Task: Add Kuumba Made Amber & Myrah Fragrance Oil to the cart.
Action: Mouse moved to (281, 137)
Screenshot: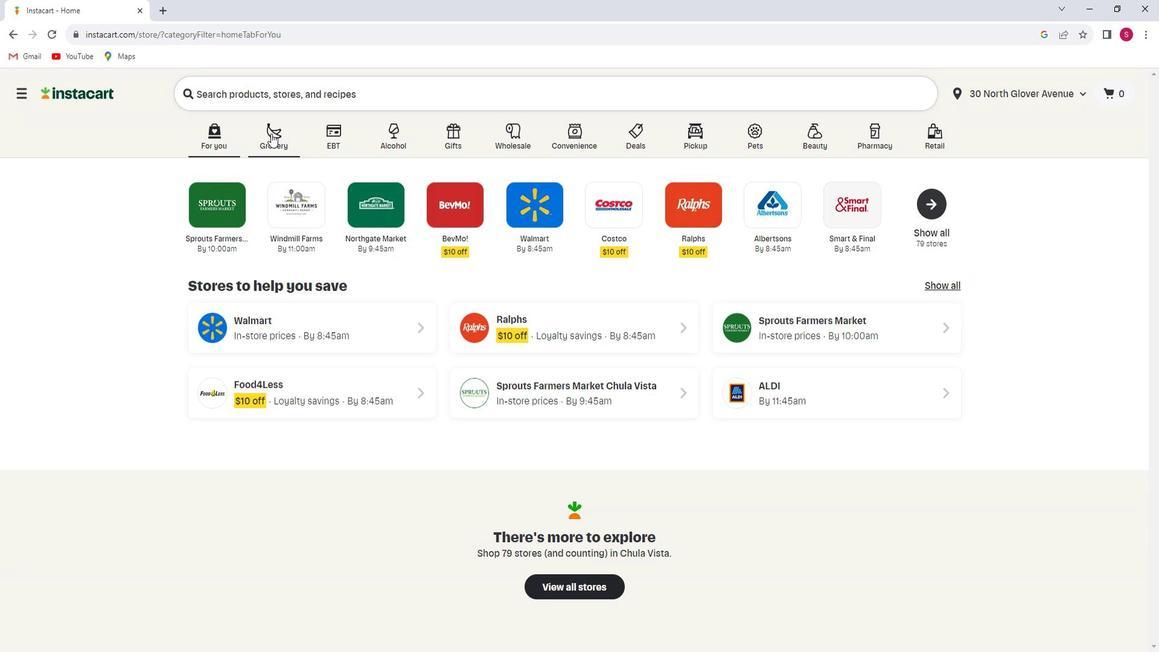 
Action: Mouse pressed left at (281, 137)
Screenshot: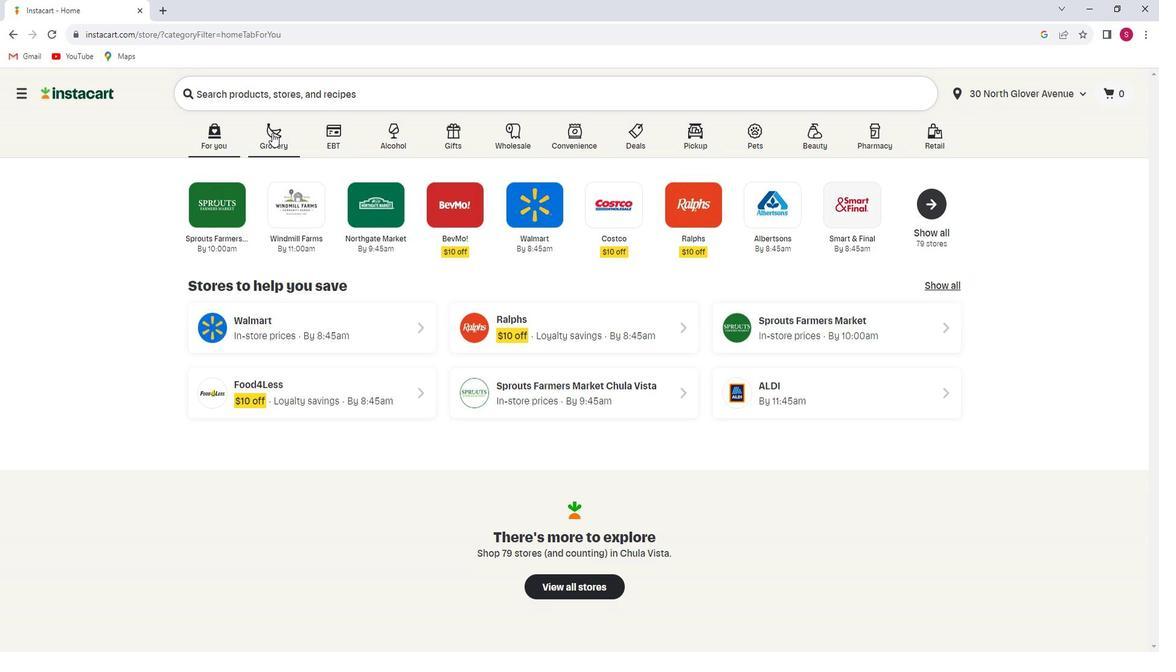 
Action: Mouse moved to (298, 350)
Screenshot: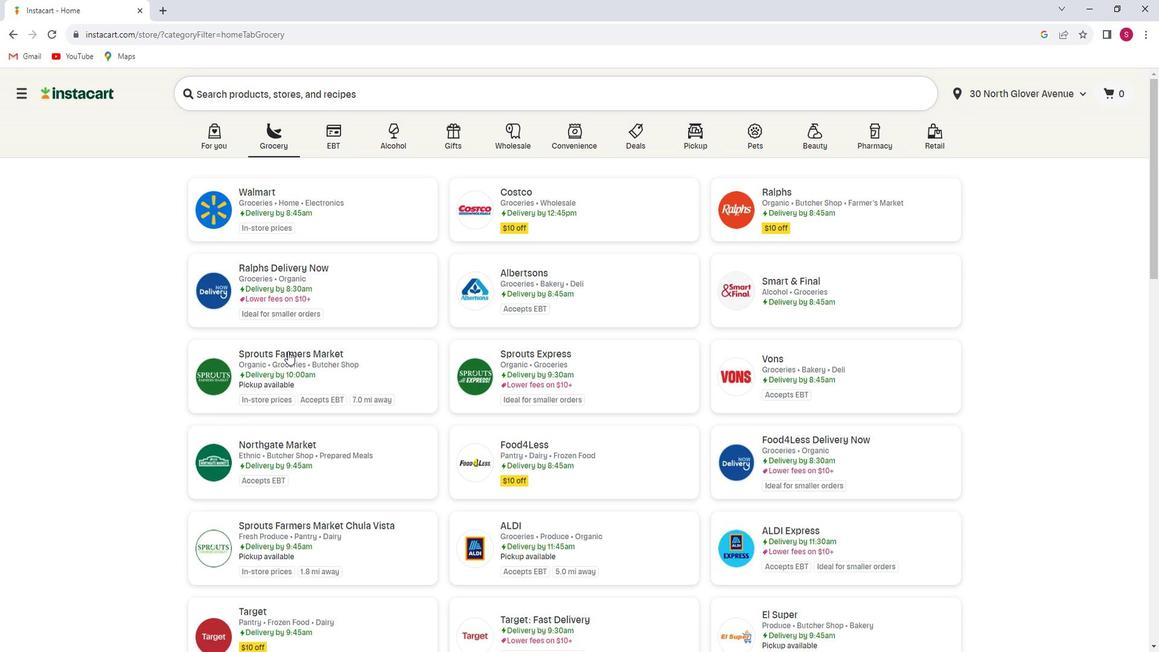 
Action: Mouse pressed left at (298, 350)
Screenshot: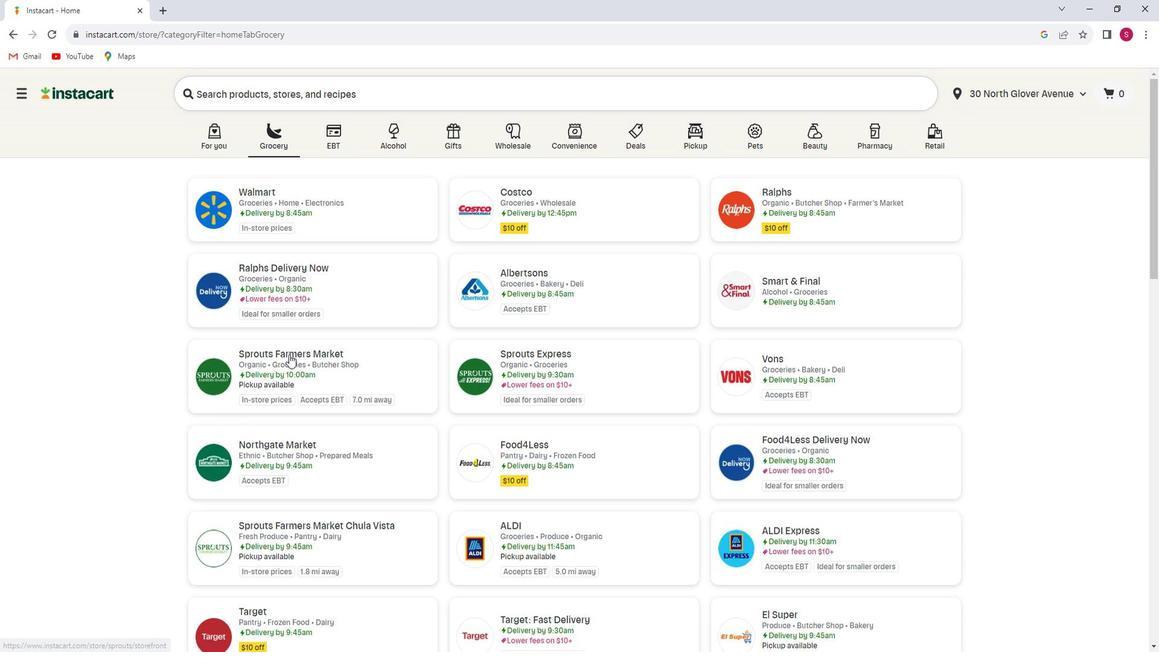 
Action: Mouse moved to (109, 368)
Screenshot: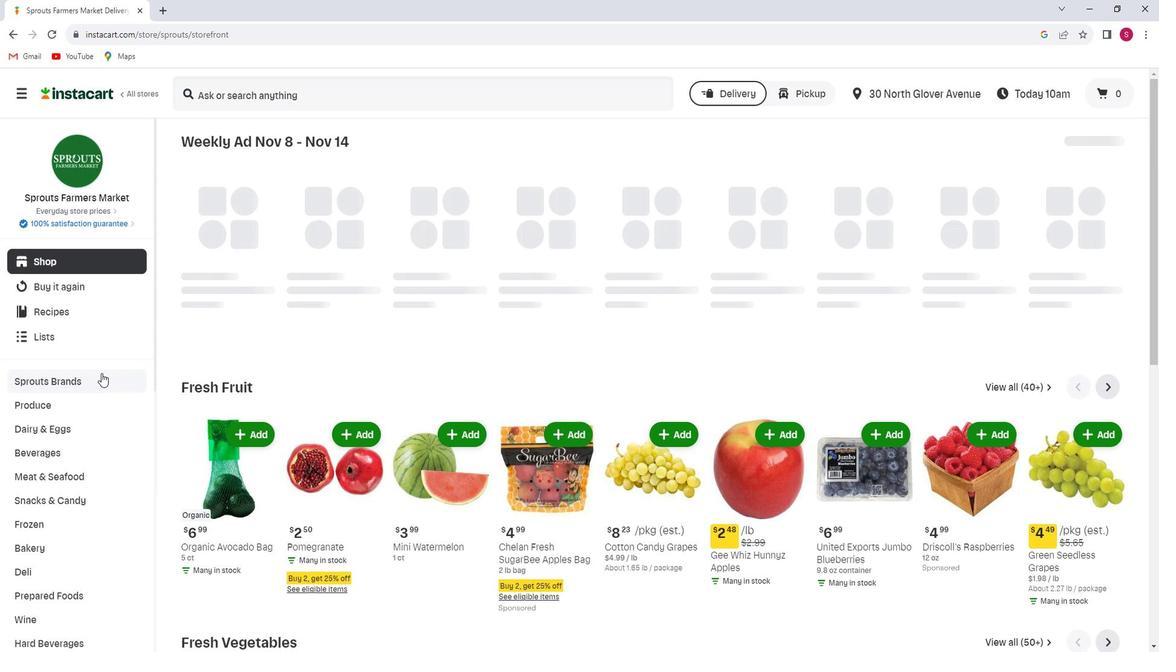 
Action: Mouse scrolled (109, 367) with delta (0, 0)
Screenshot: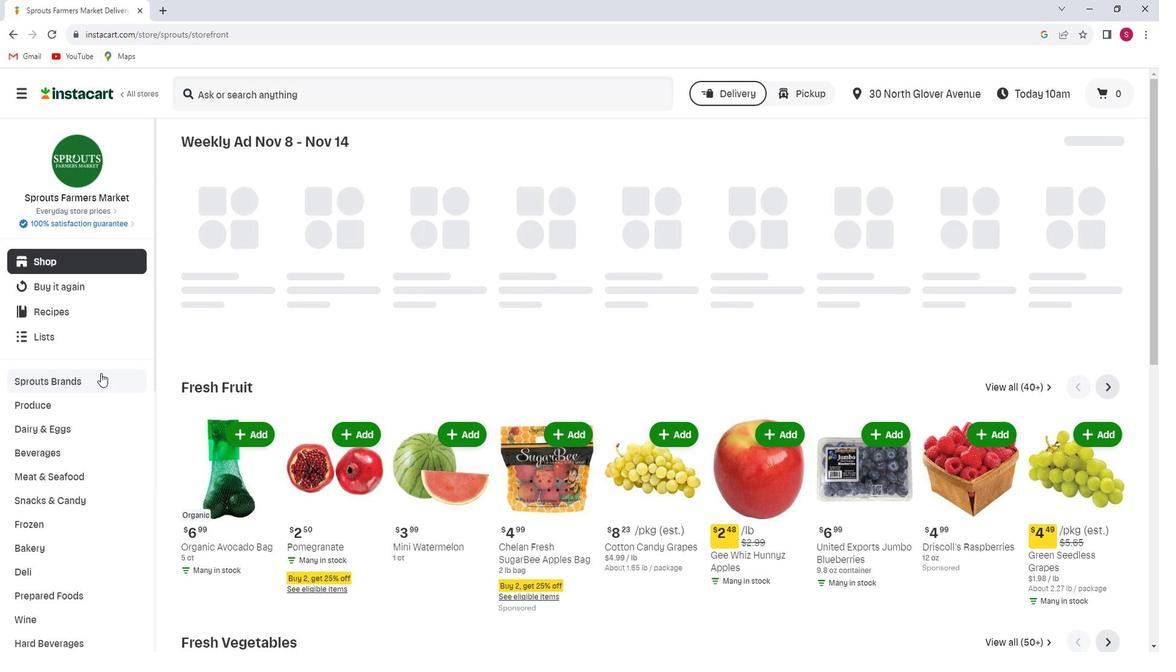 
Action: Mouse scrolled (109, 367) with delta (0, 0)
Screenshot: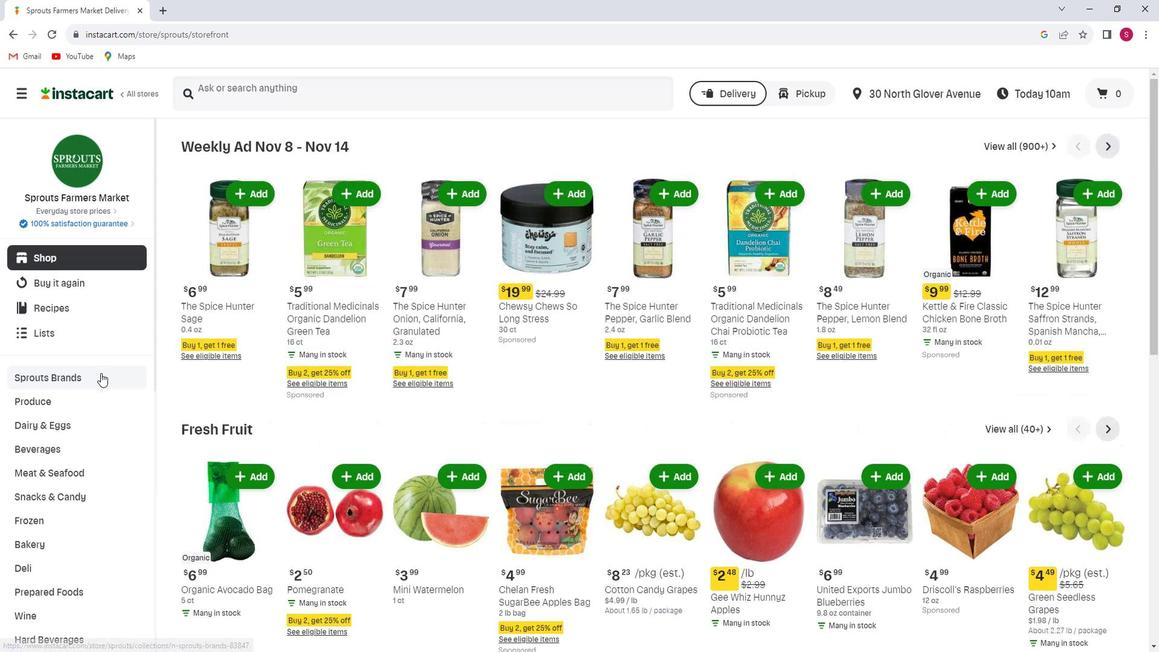 
Action: Mouse scrolled (109, 367) with delta (0, 0)
Screenshot: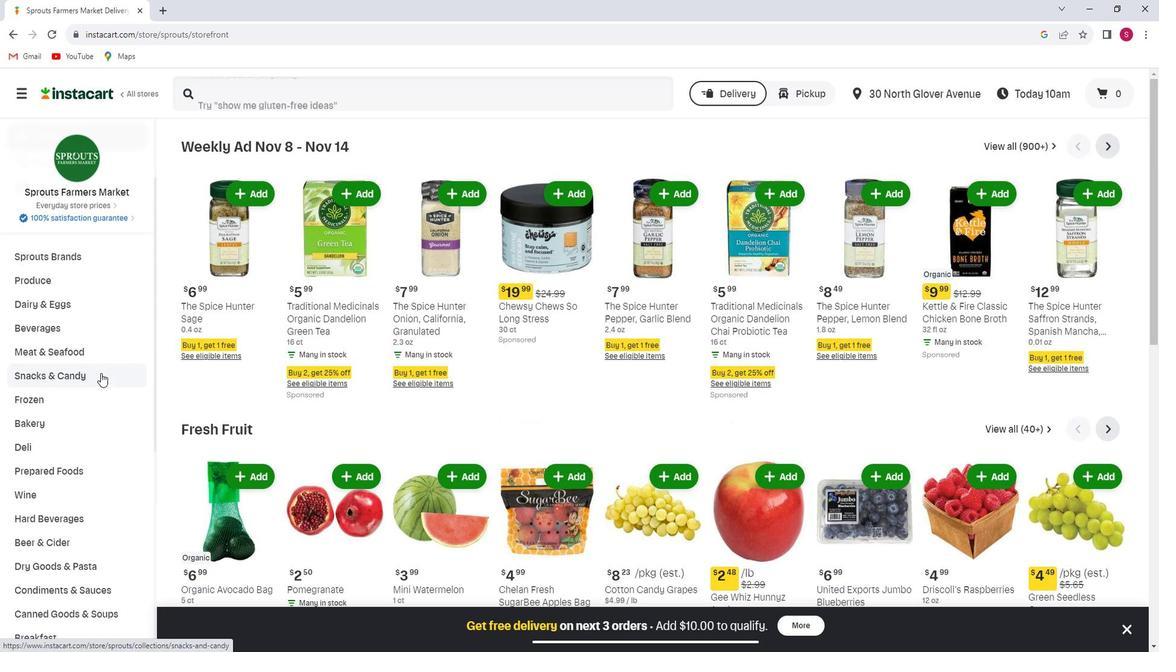 
Action: Mouse scrolled (109, 367) with delta (0, 0)
Screenshot: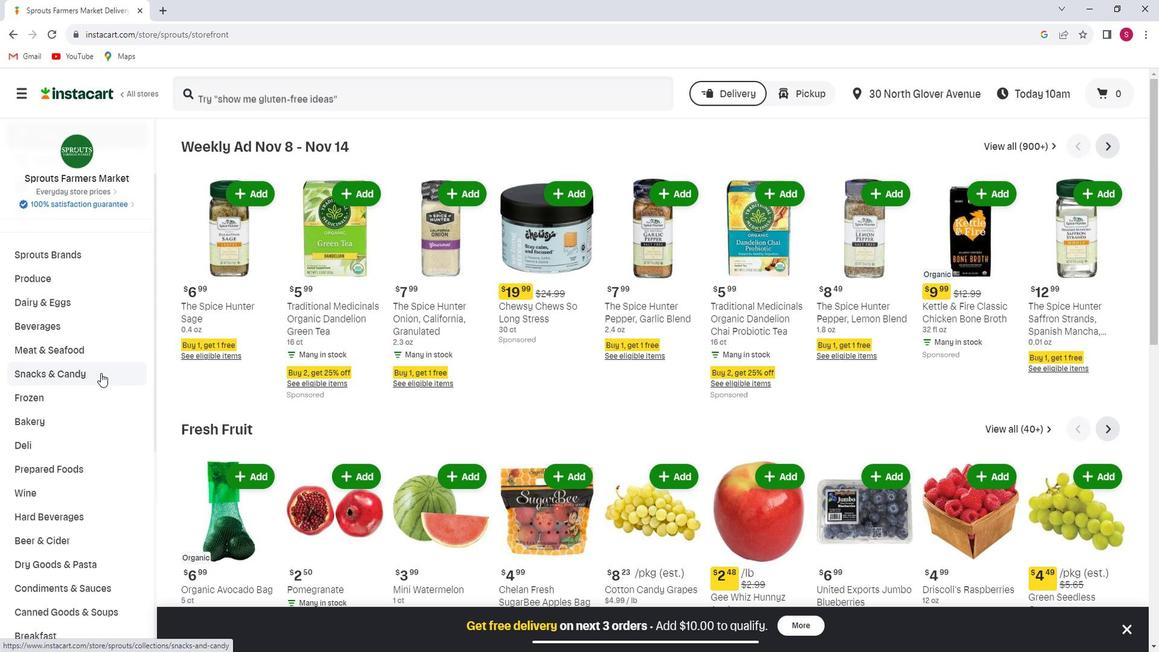 
Action: Mouse scrolled (109, 367) with delta (0, 0)
Screenshot: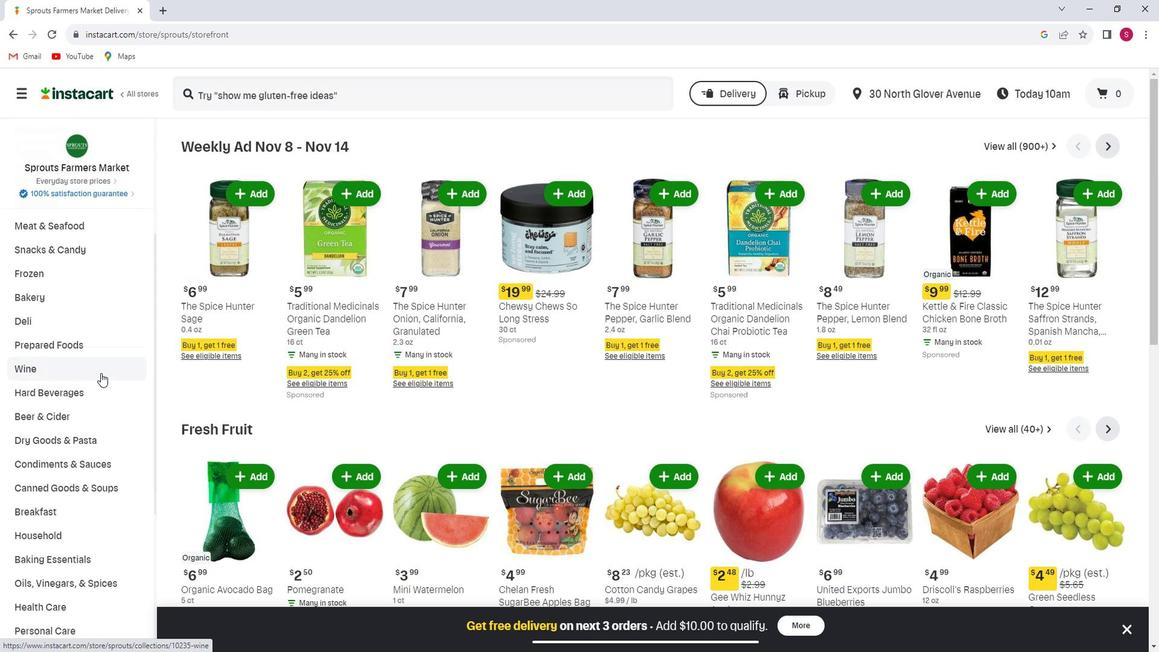
Action: Mouse moved to (79, 432)
Screenshot: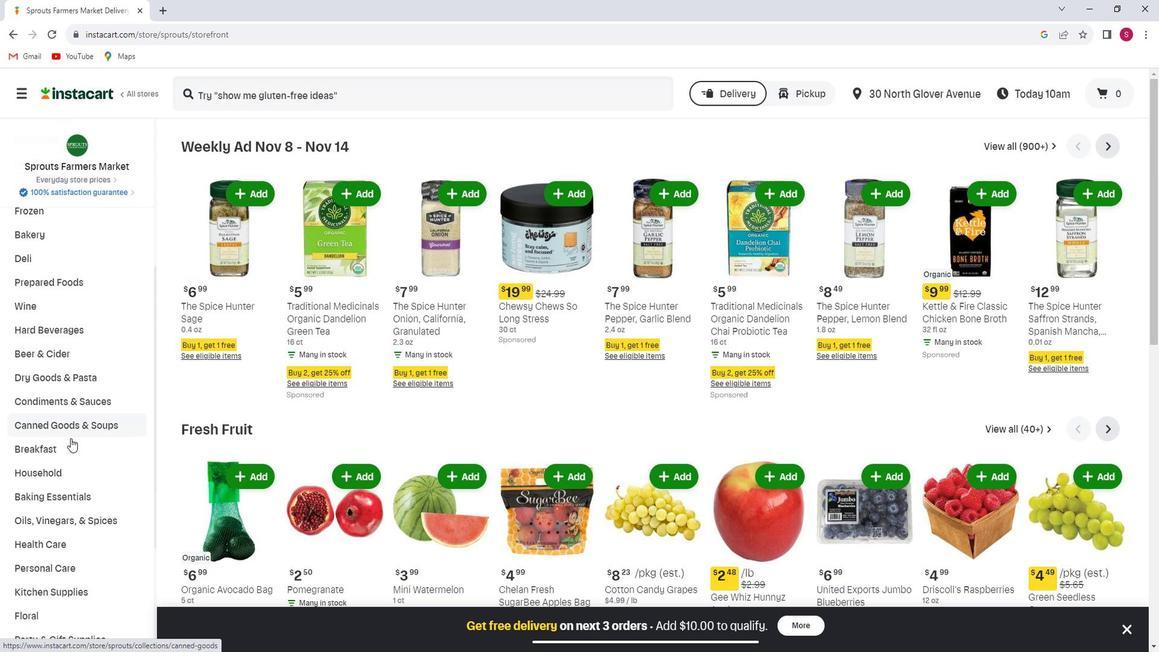 
Action: Mouse scrolled (79, 431) with delta (0, 0)
Screenshot: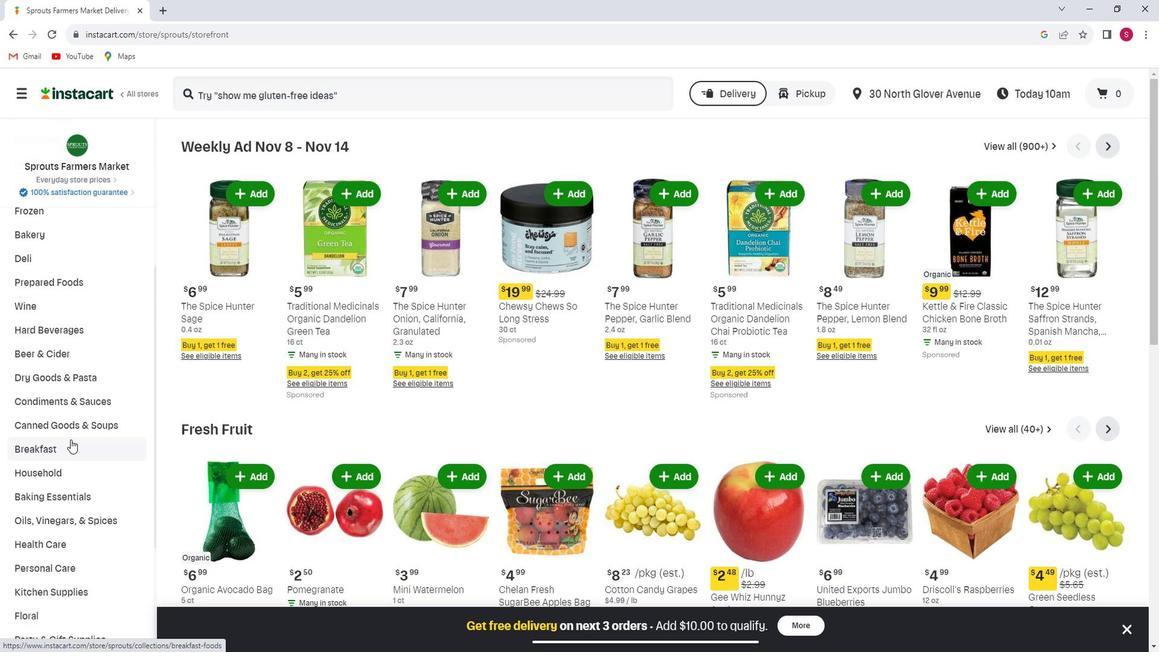 
Action: Mouse moved to (69, 495)
Screenshot: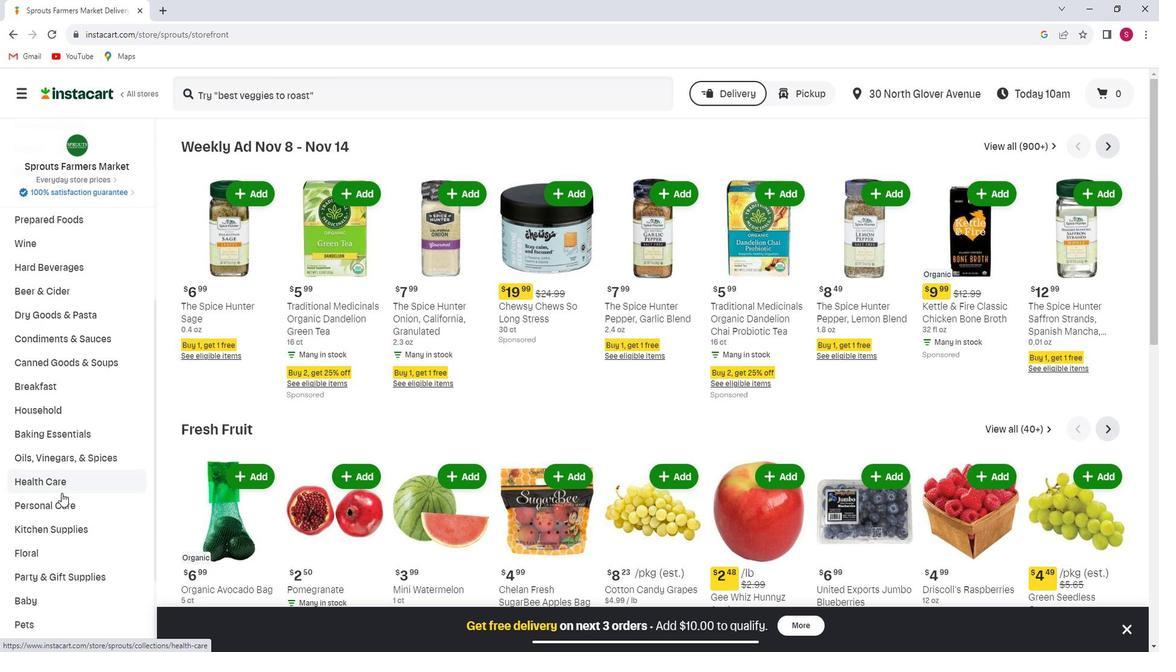 
Action: Mouse pressed left at (69, 495)
Screenshot: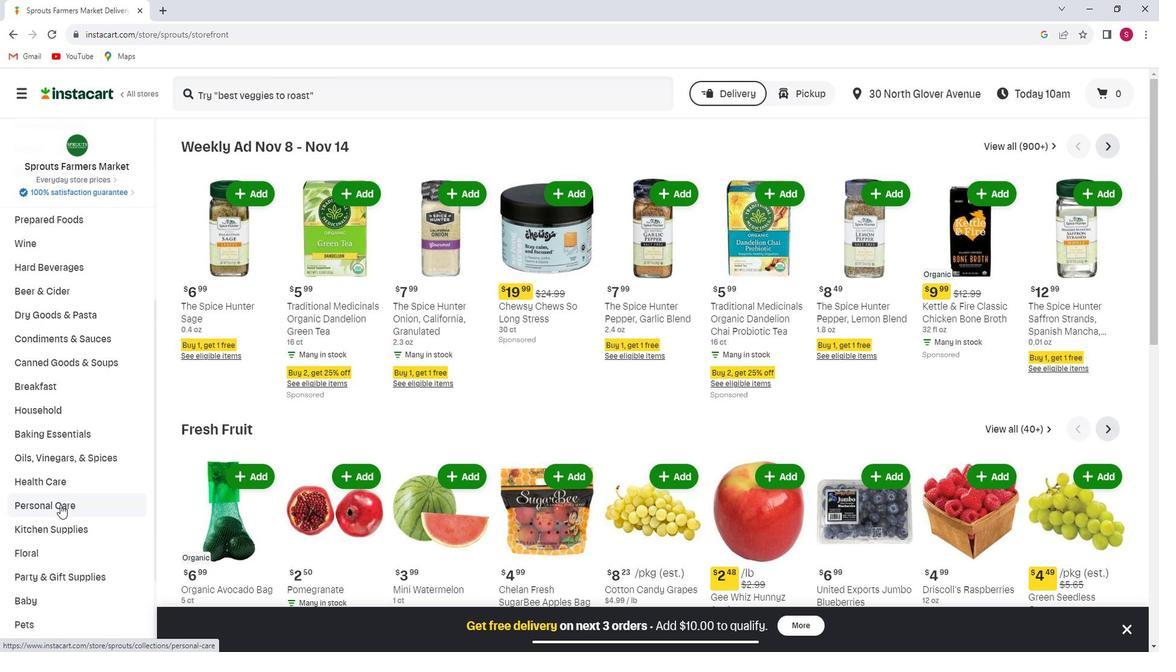 
Action: Mouse moved to (1046, 178)
Screenshot: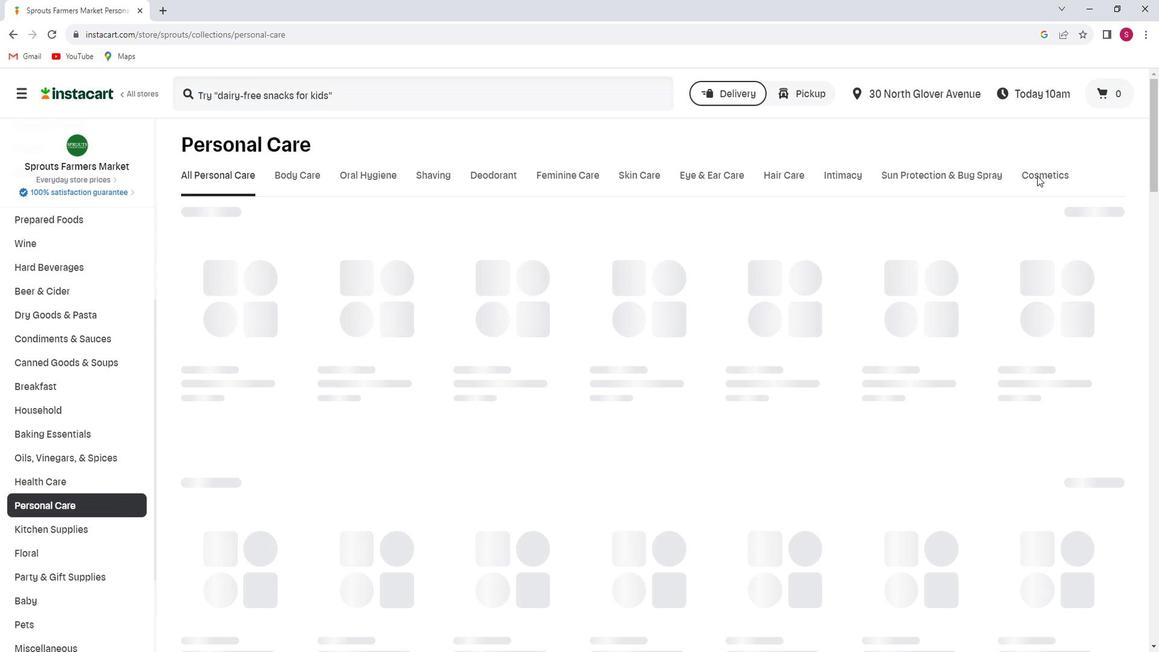 
Action: Mouse pressed left at (1046, 178)
Screenshot: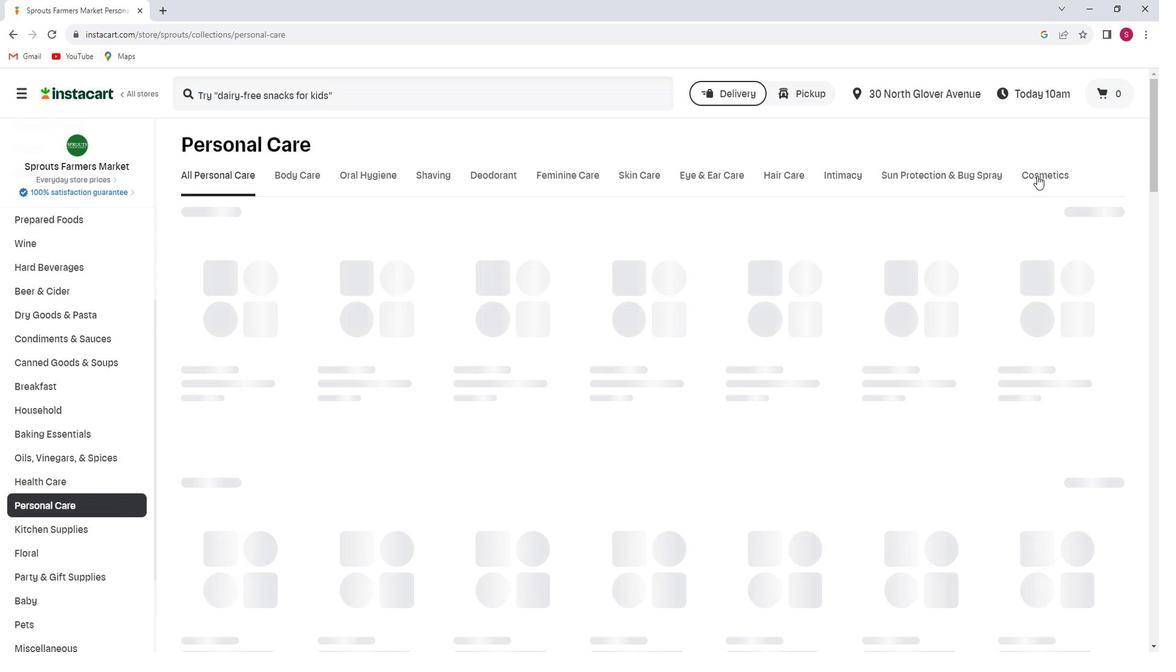 
Action: Mouse moved to (463, 230)
Screenshot: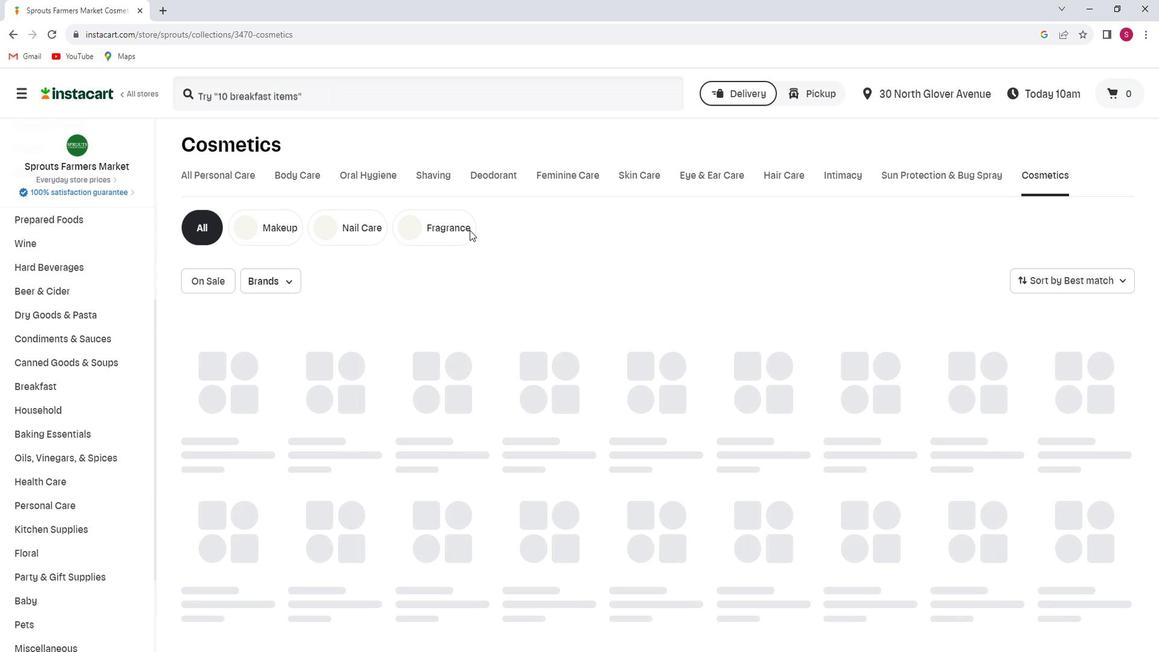 
Action: Mouse pressed left at (463, 230)
Screenshot: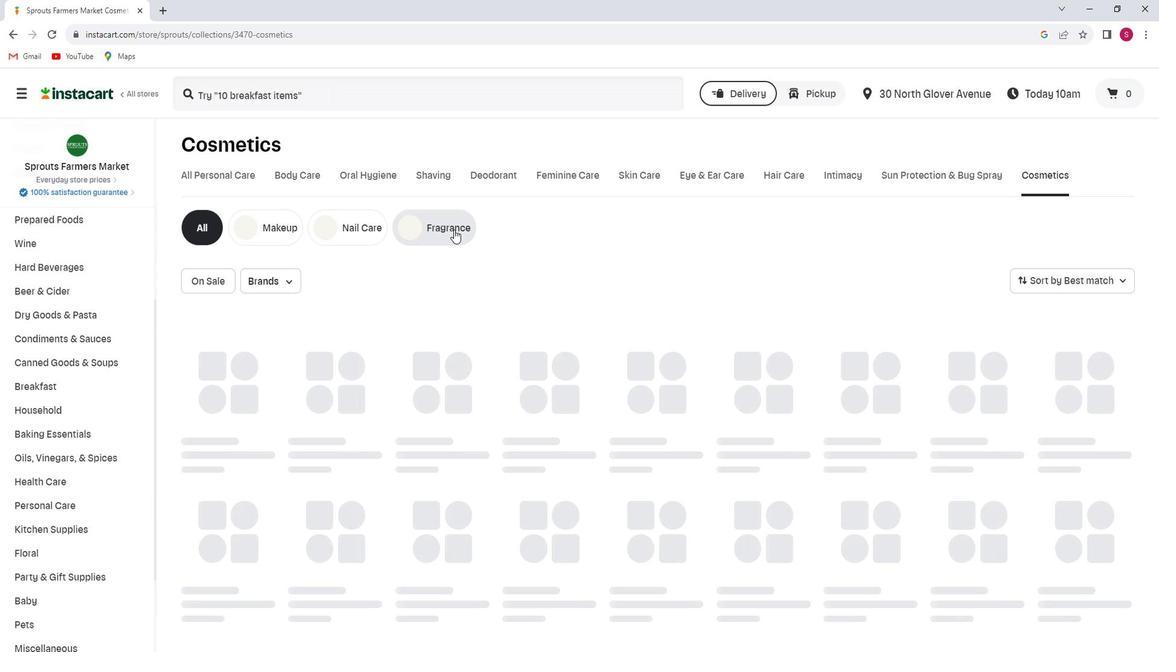 
Action: Mouse moved to (359, 108)
Screenshot: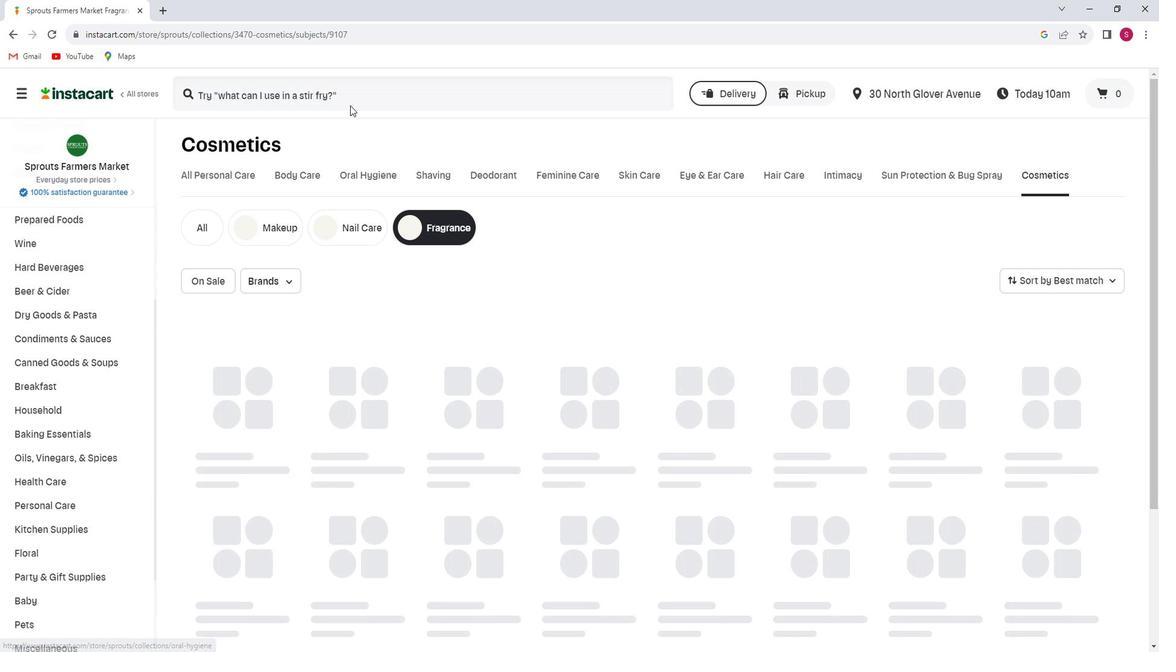 
Action: Mouse pressed left at (359, 108)
Screenshot: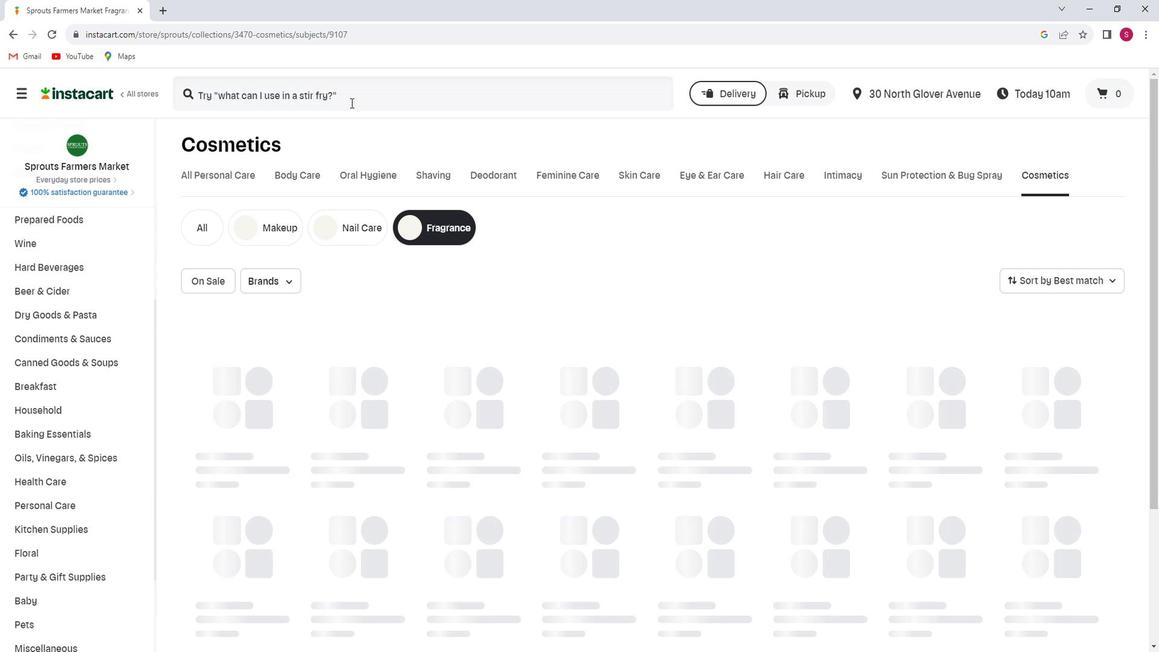 
Action: Key pressed <Key.shift><Key.shift>Kuumba<Key.space><Key.shift>made<Key.space><Key.shift>amber<Key.space><Key.shift><Key.shift><Key.shift><Key.shift><Key.shift><Key.shift><Key.shift><Key.shift><Key.shift><Key.shift><Key.shift><Key.shift><Key.shift><Key.shift><Key.shift><Key.shift><Key.shift><Key.shift>&<Key.space><Key.shift><Key.shift><Key.shift><Key.shift>Myrah<Key.space><Key.shift>fragrance<Key.space><Key.shift>Oil<Key.enter>
Screenshot: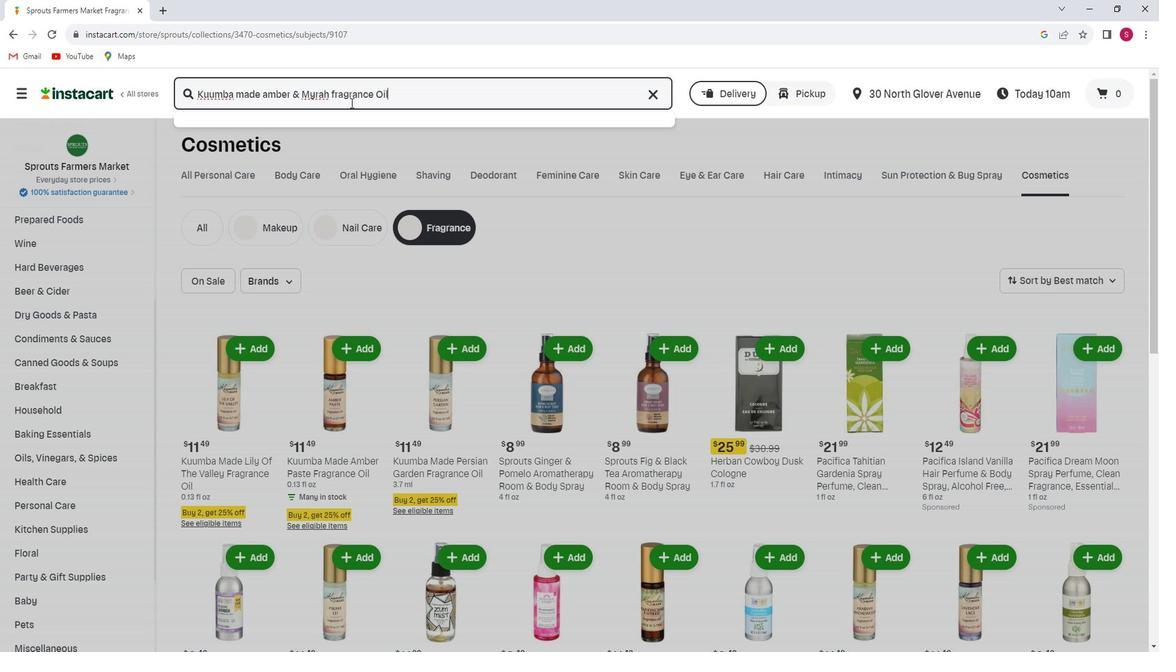 
Action: Mouse moved to (925, 207)
Screenshot: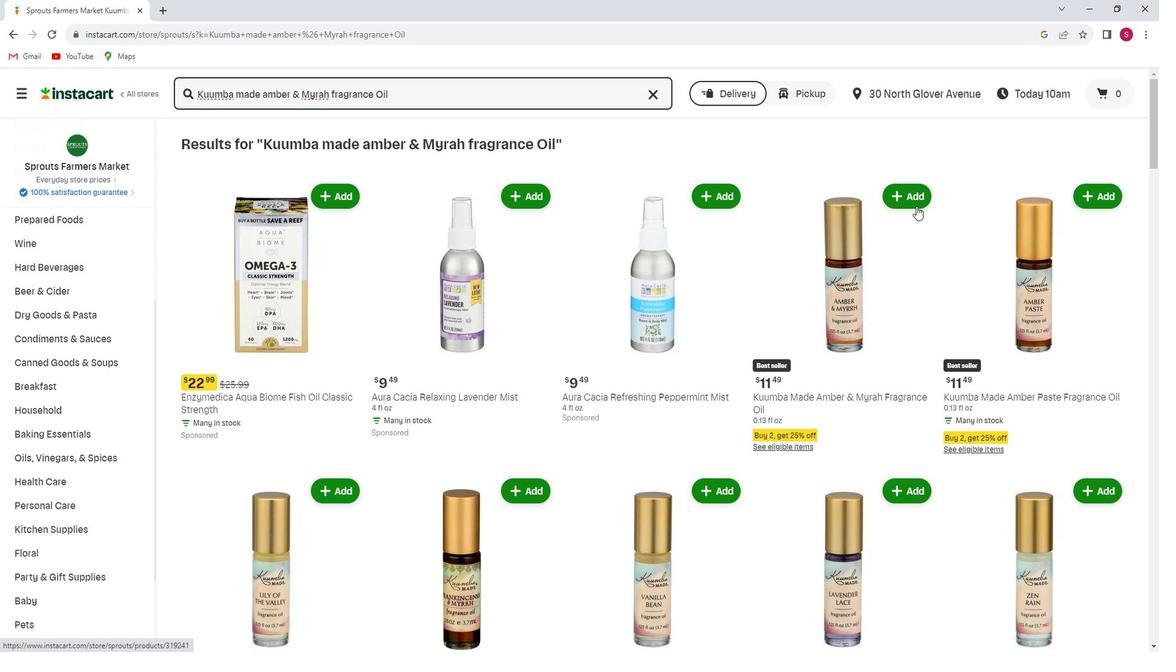 
Action: Mouse pressed left at (925, 207)
Screenshot: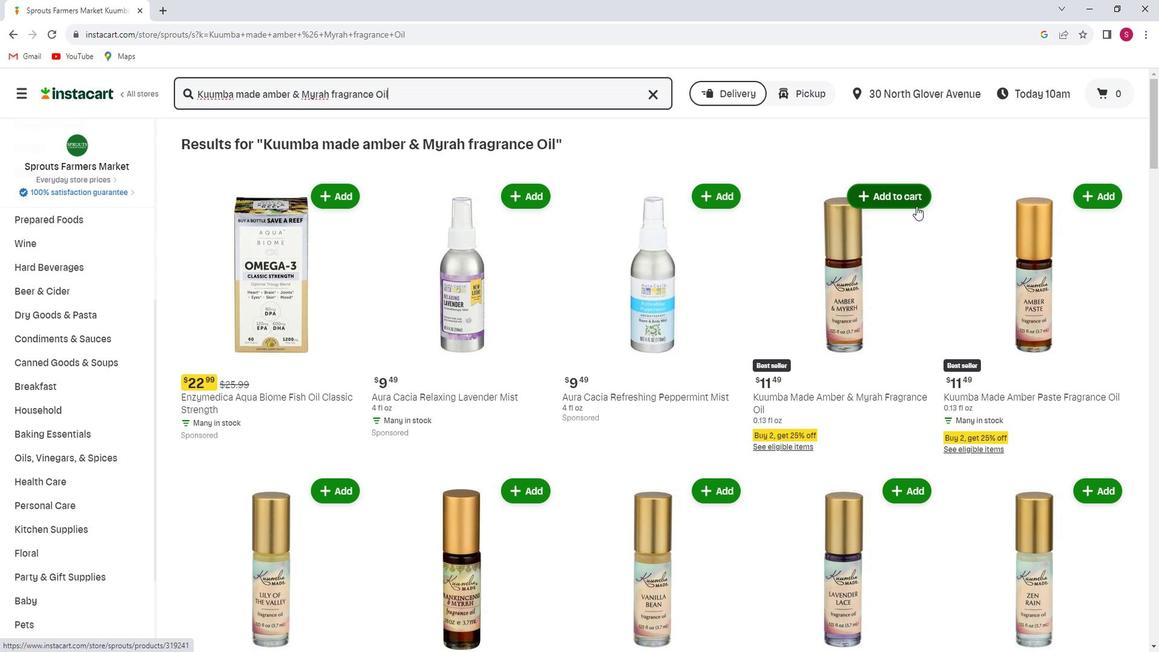 
Action: Mouse moved to (914, 259)
Screenshot: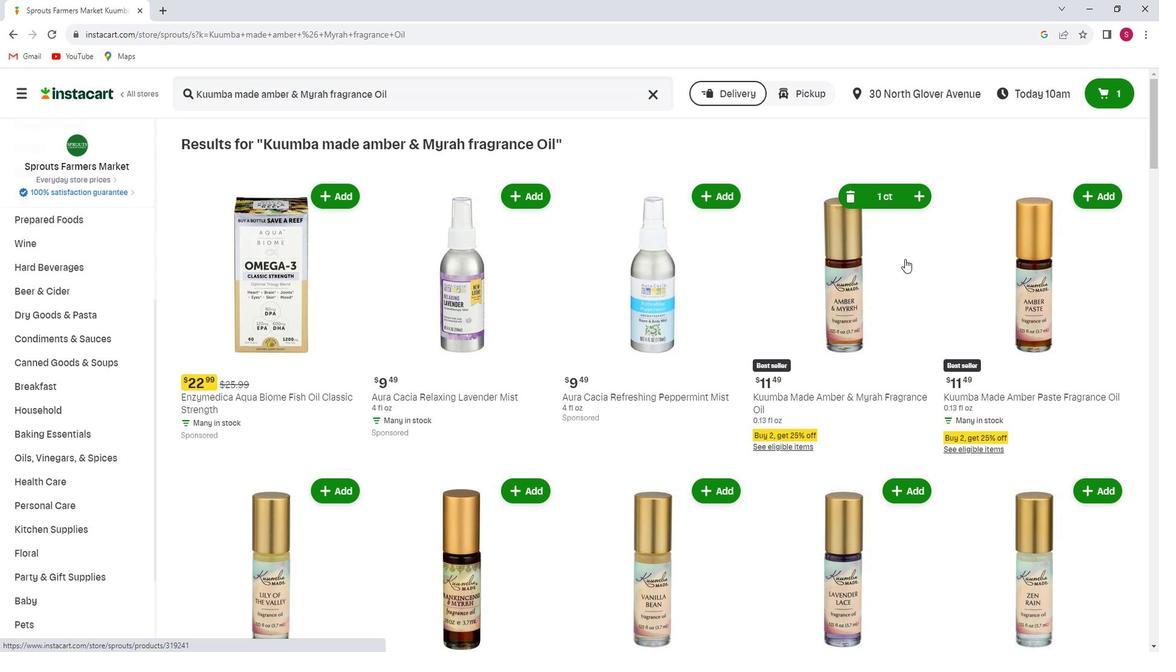
